 Task: Select the margins with none.
Action: Mouse moved to (48, 80)
Screenshot: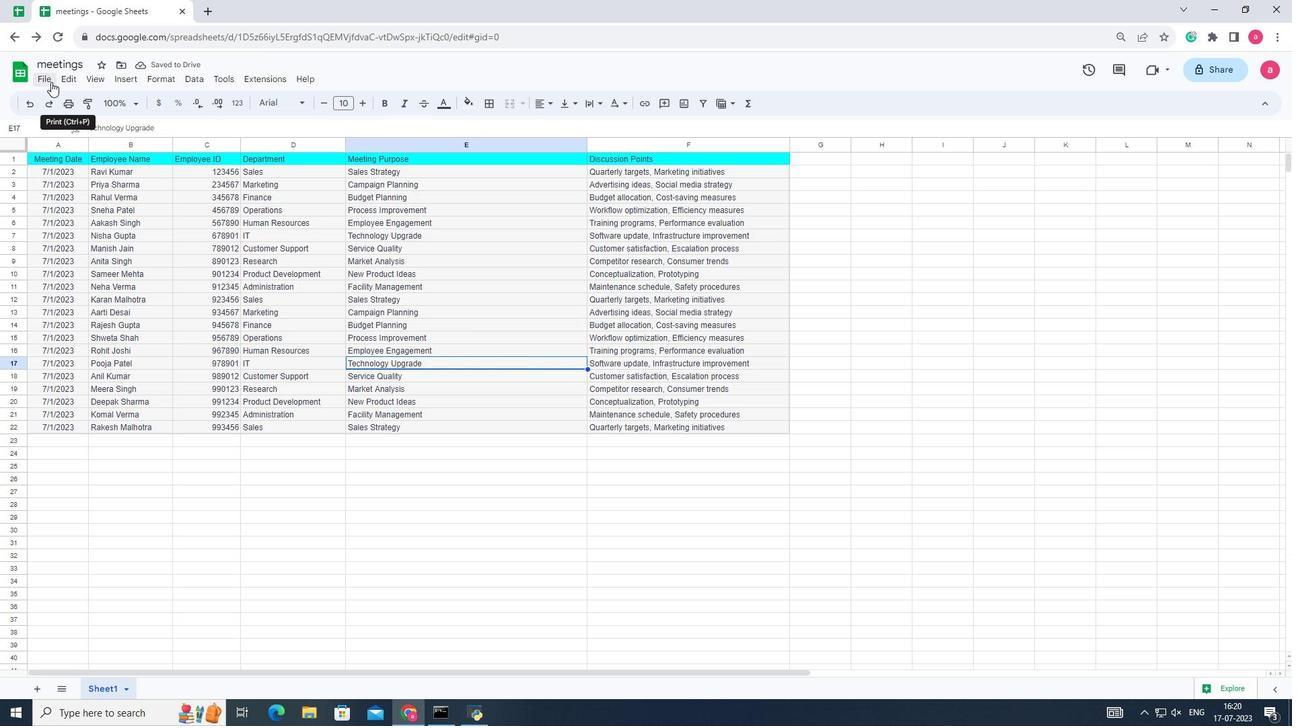 
Action: Mouse pressed left at (48, 80)
Screenshot: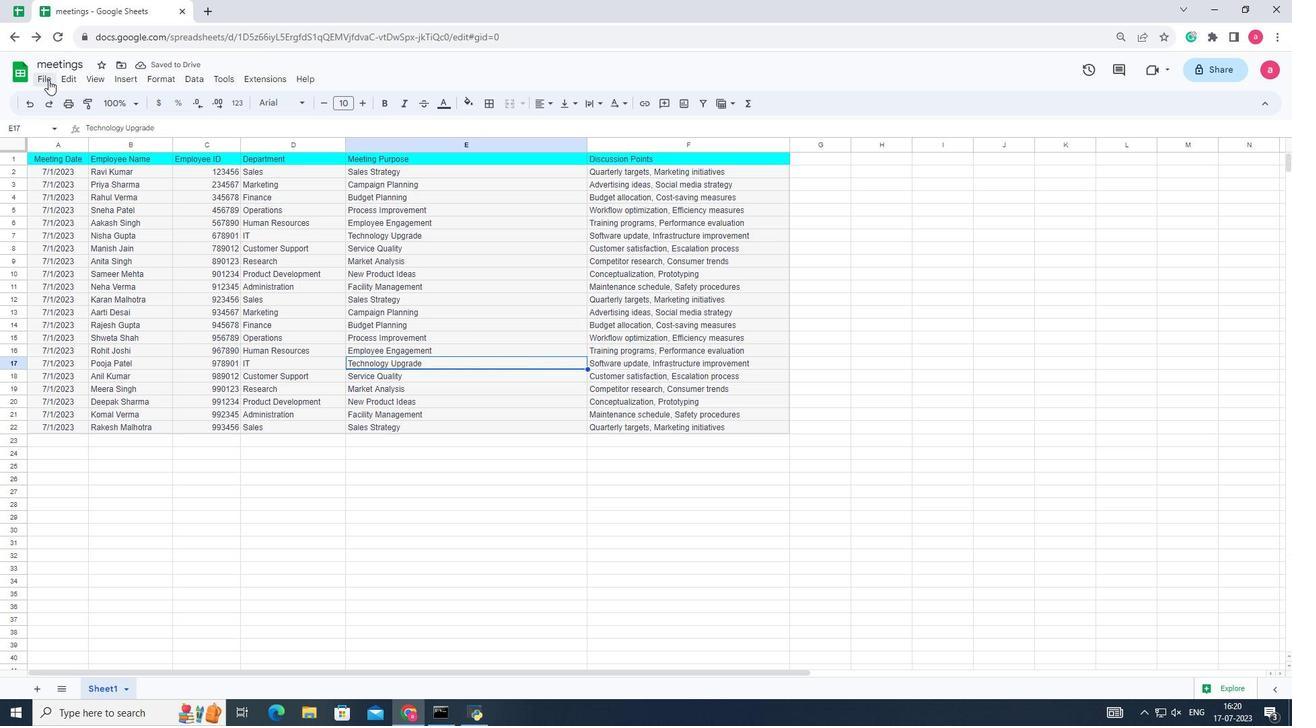 
Action: Mouse moved to (70, 439)
Screenshot: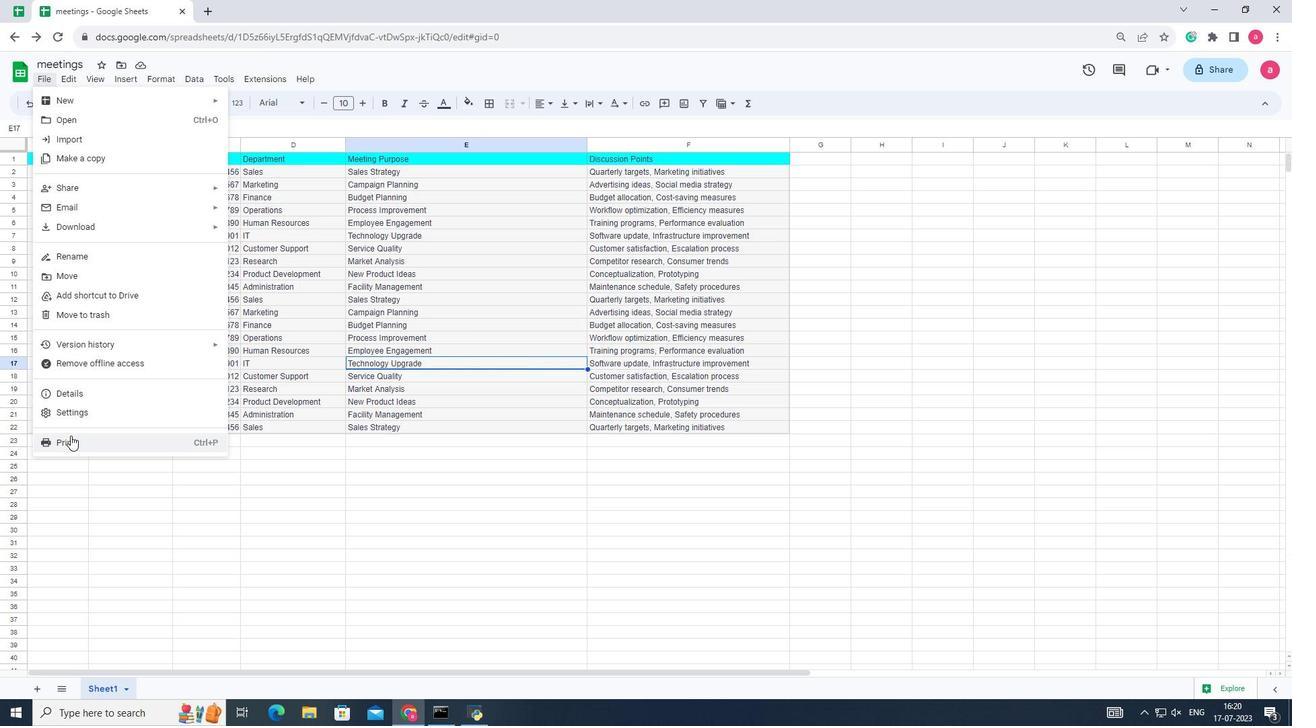 
Action: Mouse pressed left at (70, 439)
Screenshot: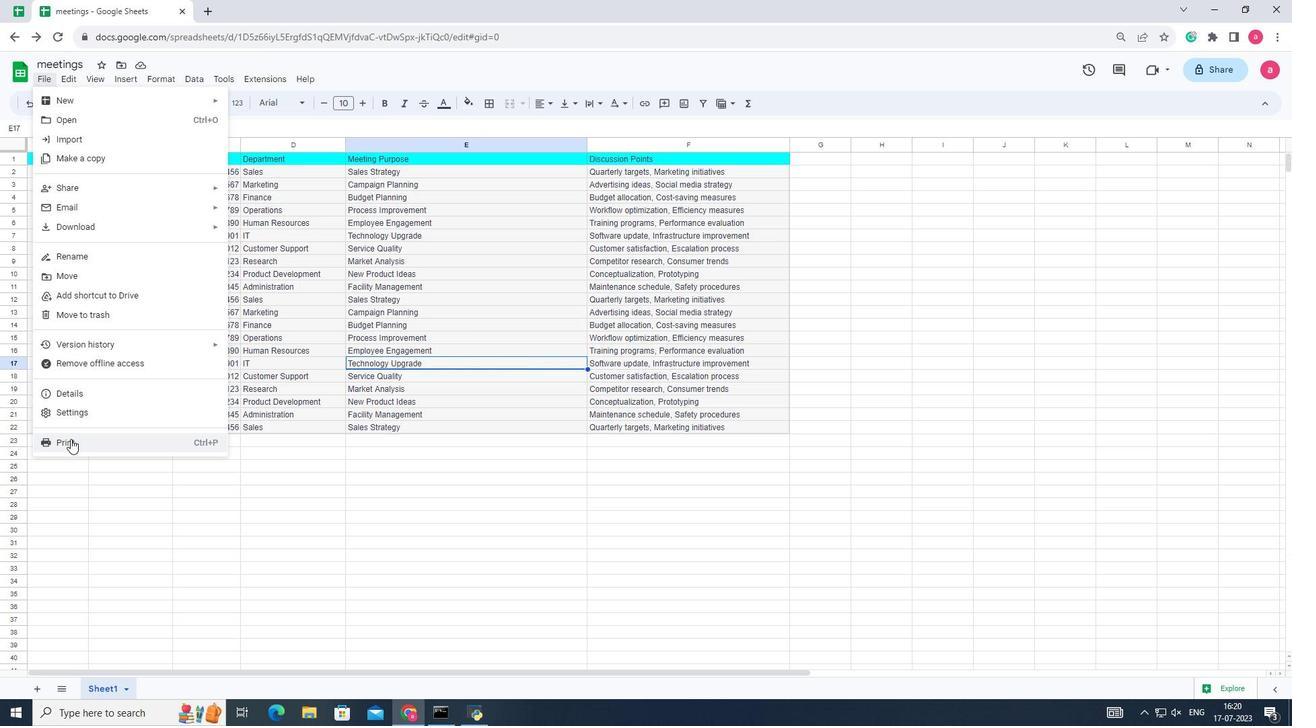 
Action: Mouse moved to (1245, 70)
Screenshot: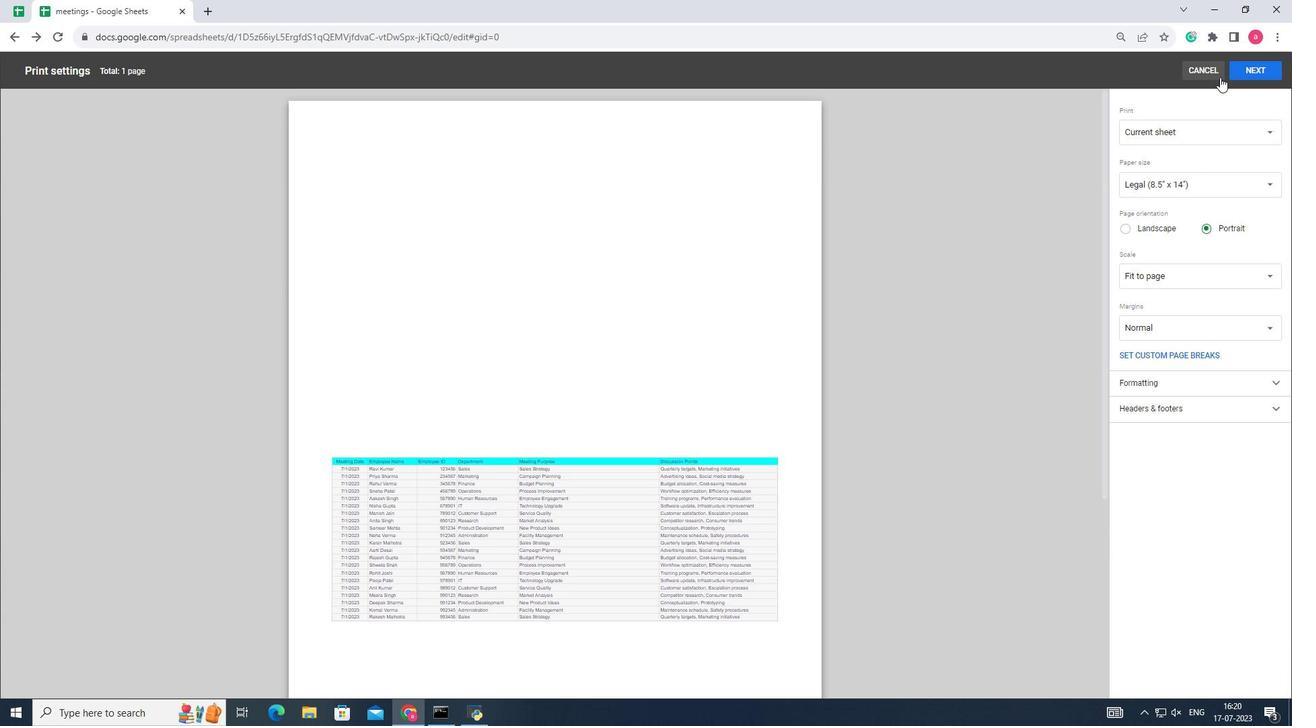 
Action: Mouse pressed left at (1245, 70)
Screenshot: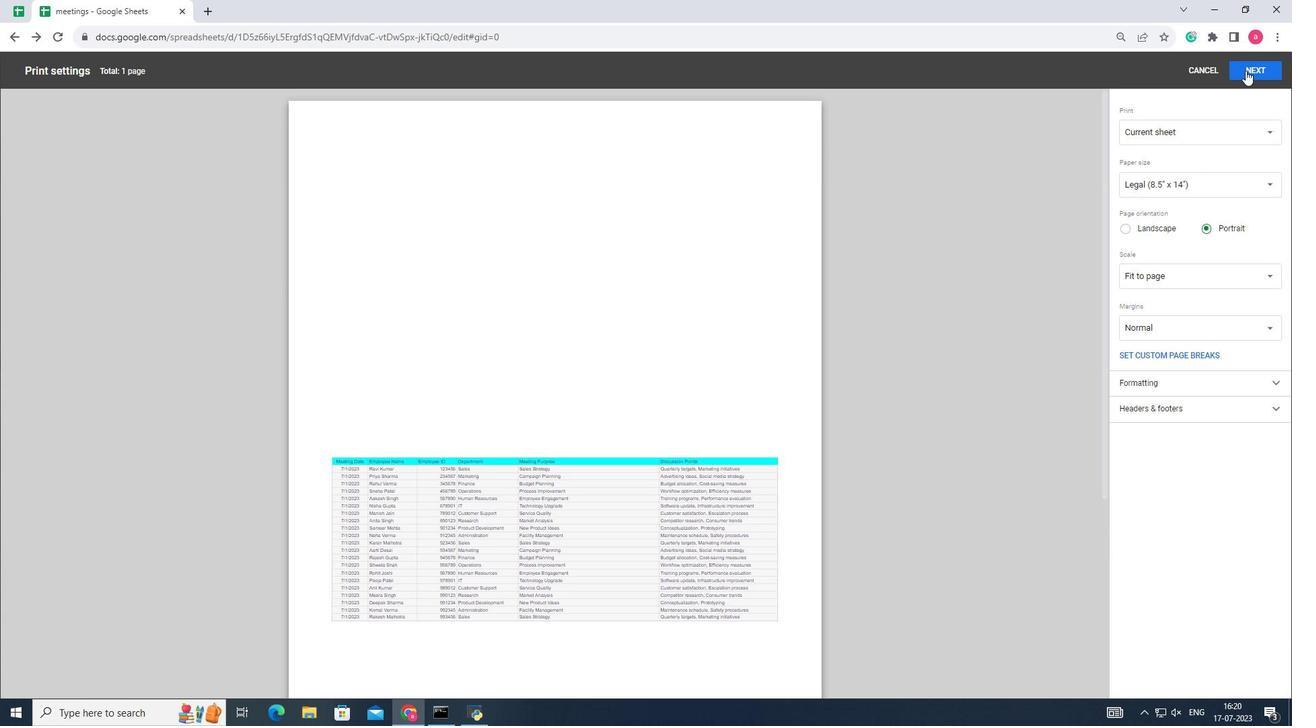 
Action: Mouse moved to (855, 233)
Screenshot: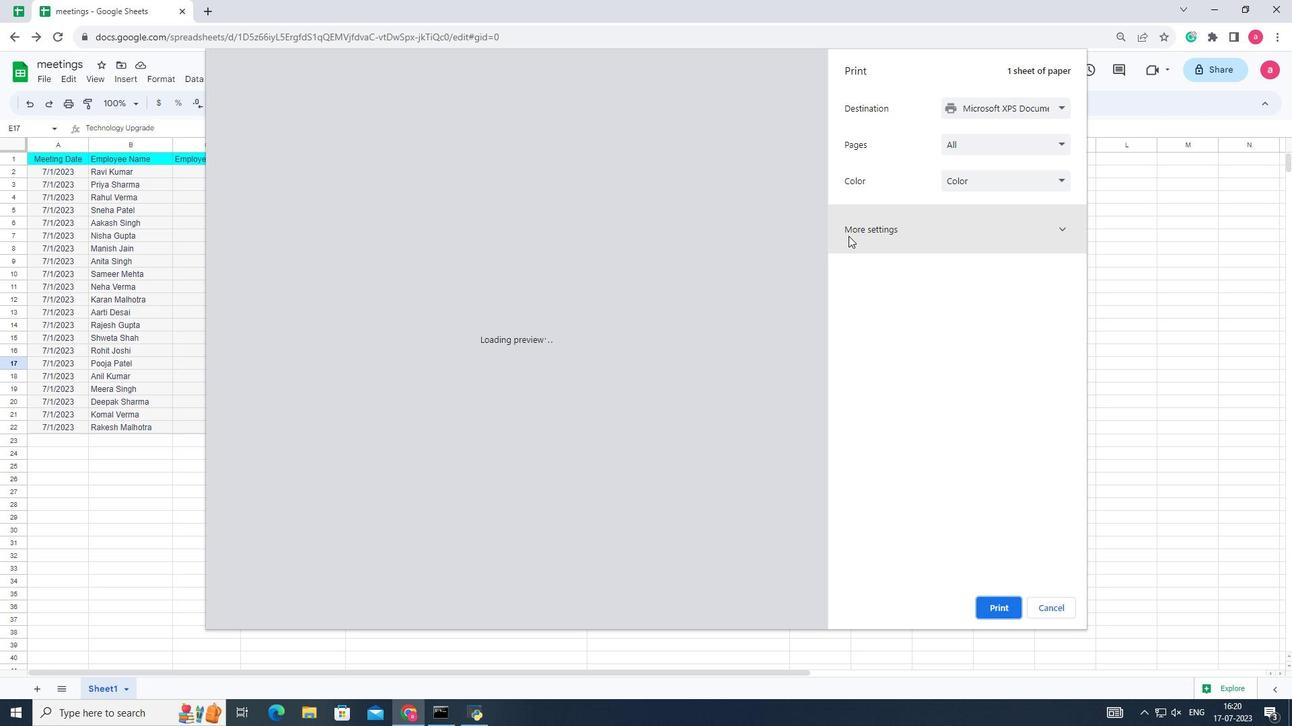 
Action: Mouse pressed left at (855, 233)
Screenshot: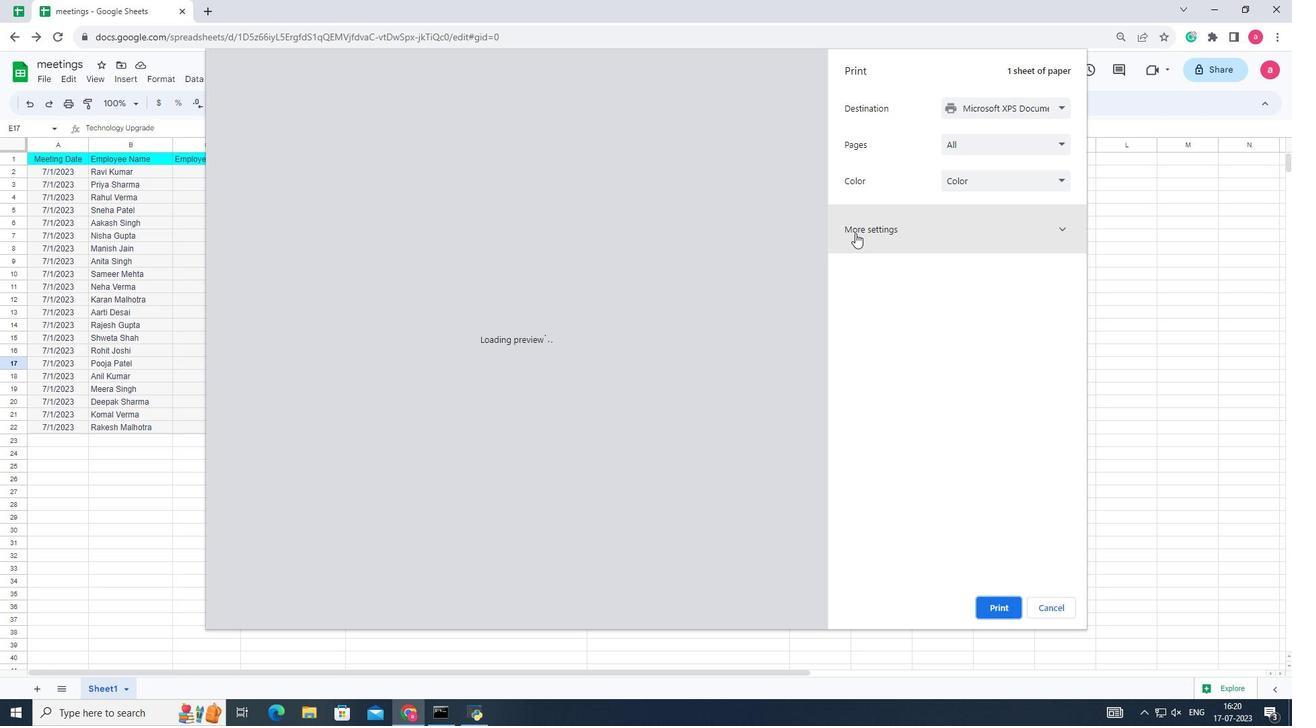 
Action: Mouse moved to (970, 350)
Screenshot: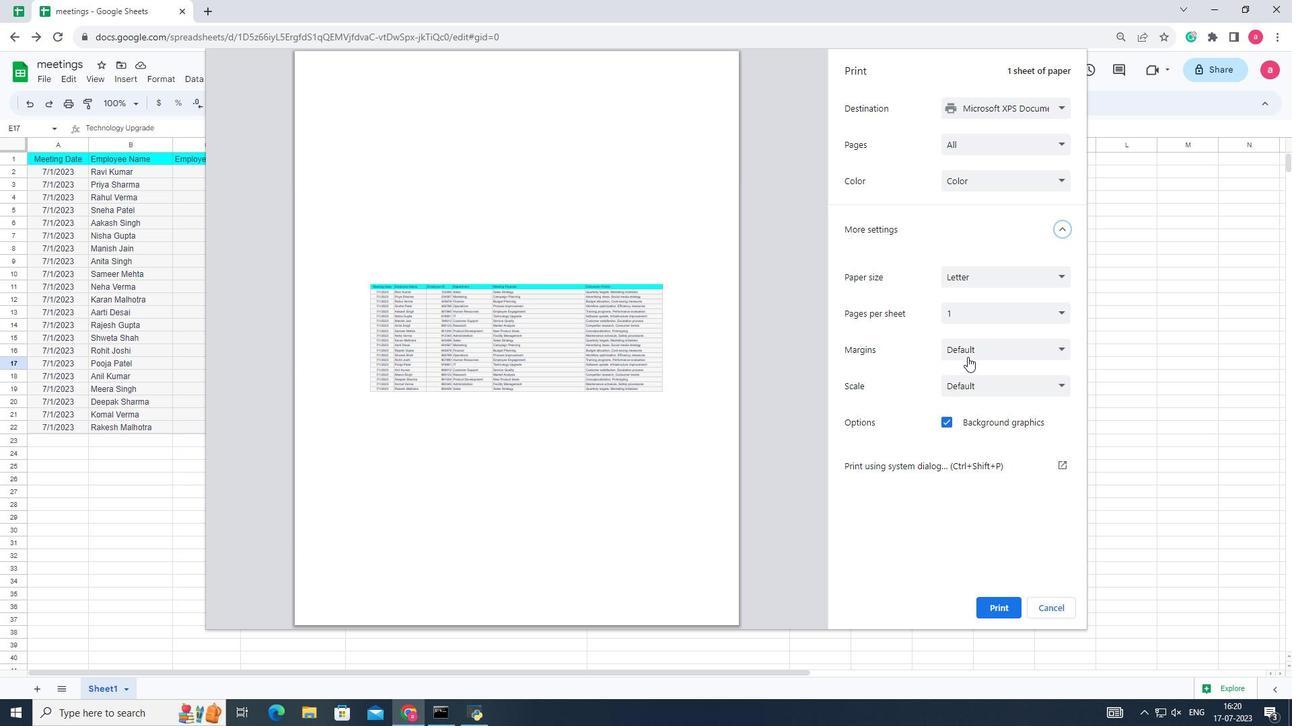
Action: Mouse pressed left at (970, 350)
Screenshot: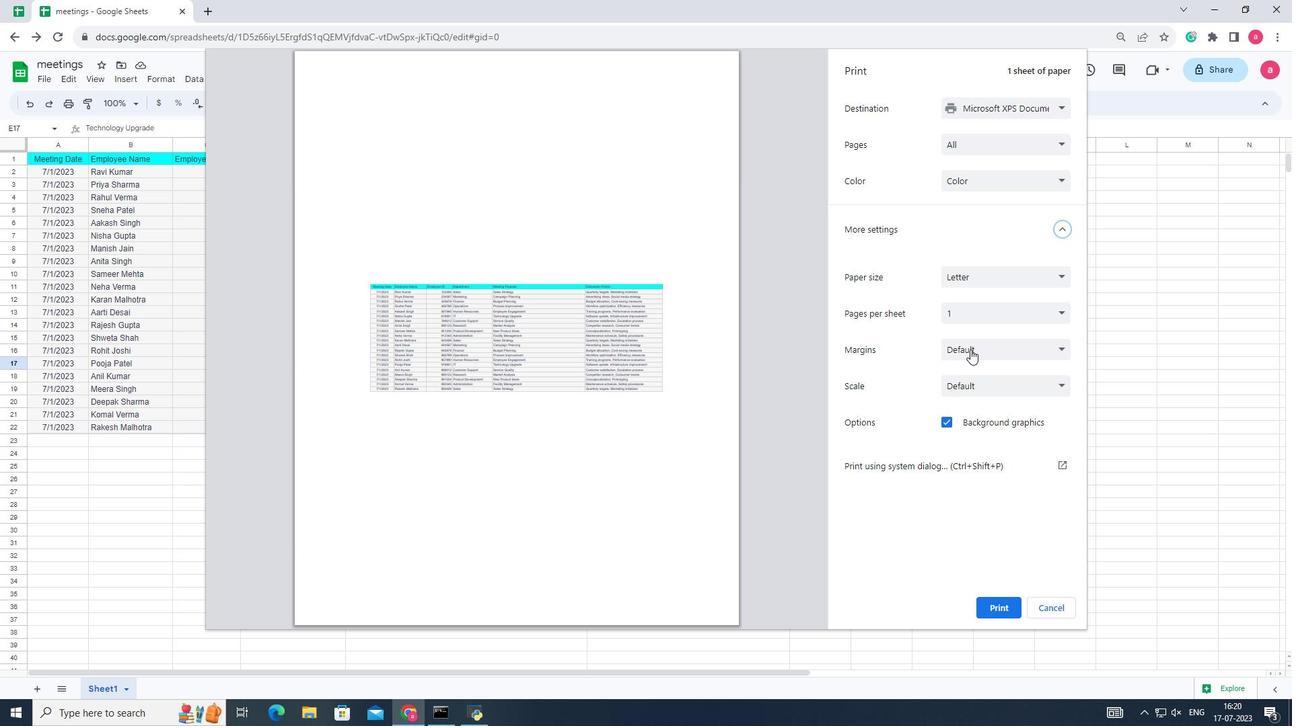 
Action: Mouse moved to (960, 378)
Screenshot: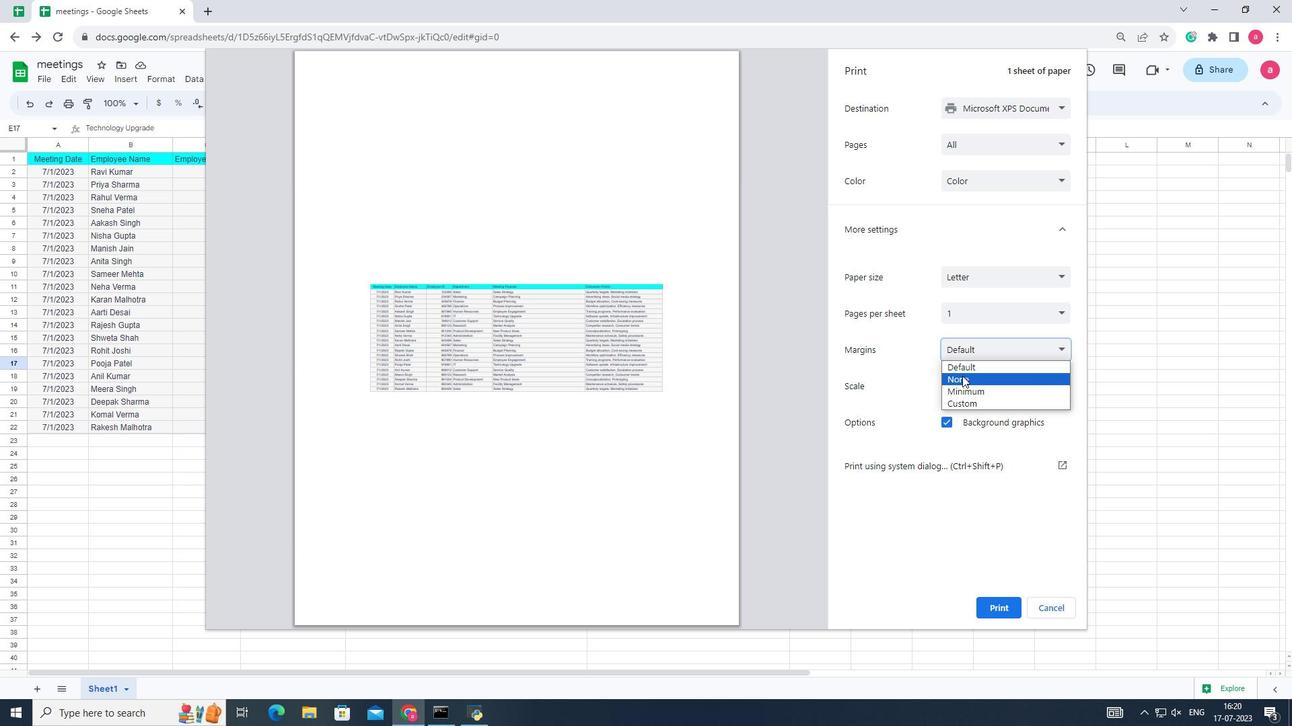 
Action: Mouse pressed left at (960, 378)
Screenshot: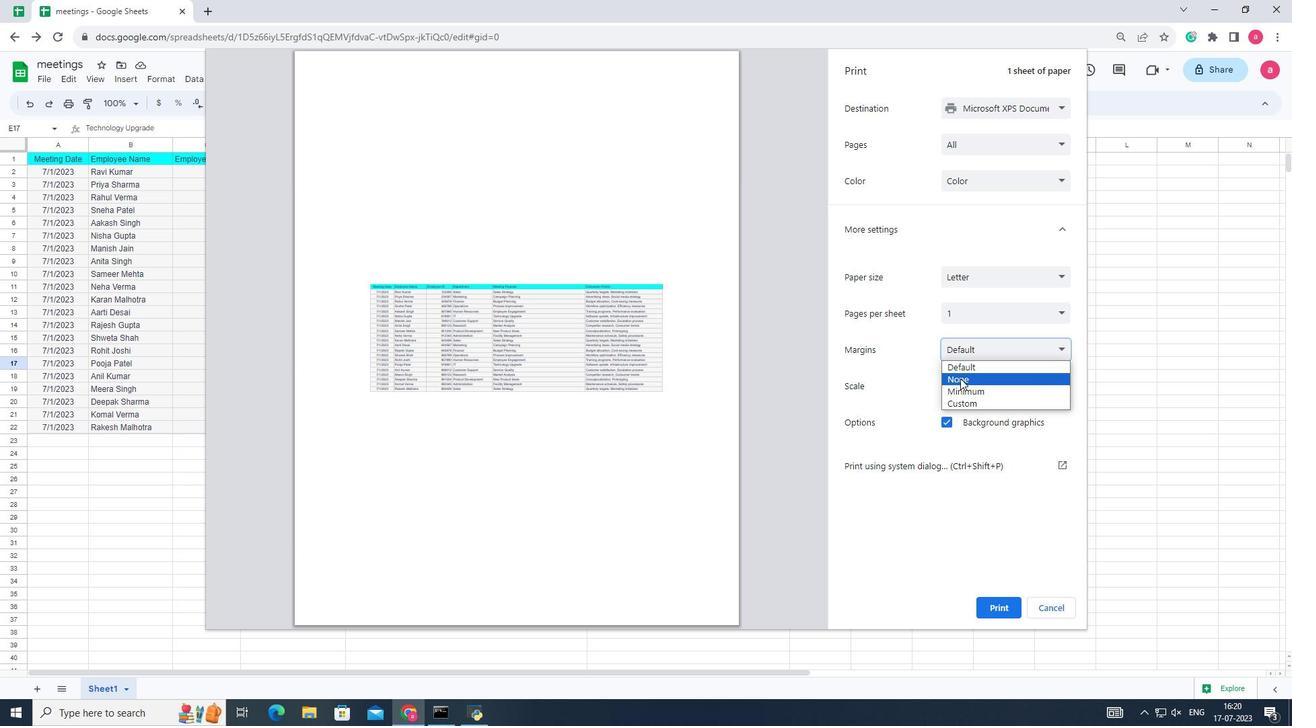 
